 Task: Customize the event name of the meeting "Workshop Registration" to "Feedback Session".
Action: Mouse moved to (580, 392)
Screenshot: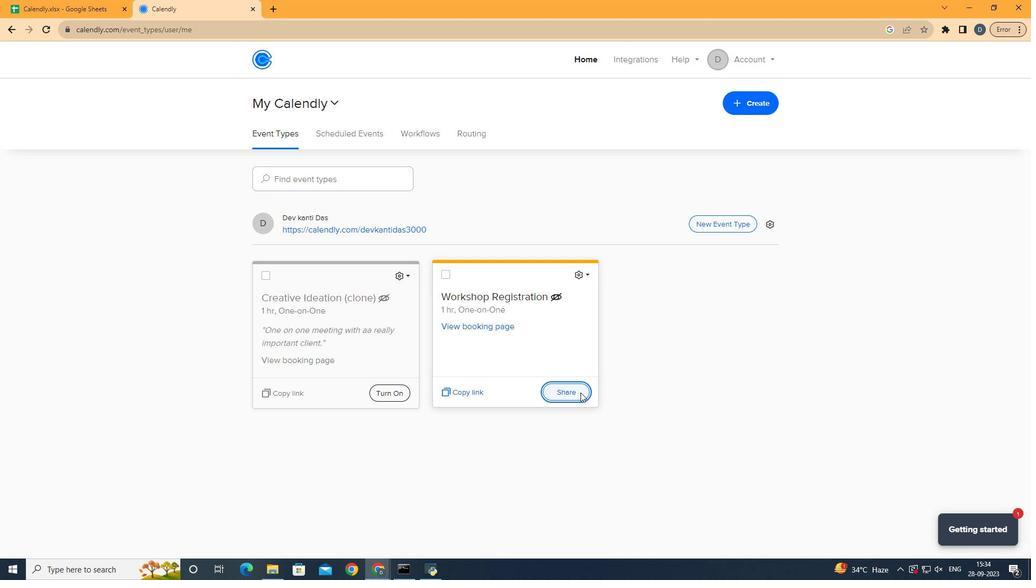 
Action: Mouse pressed left at (580, 392)
Screenshot: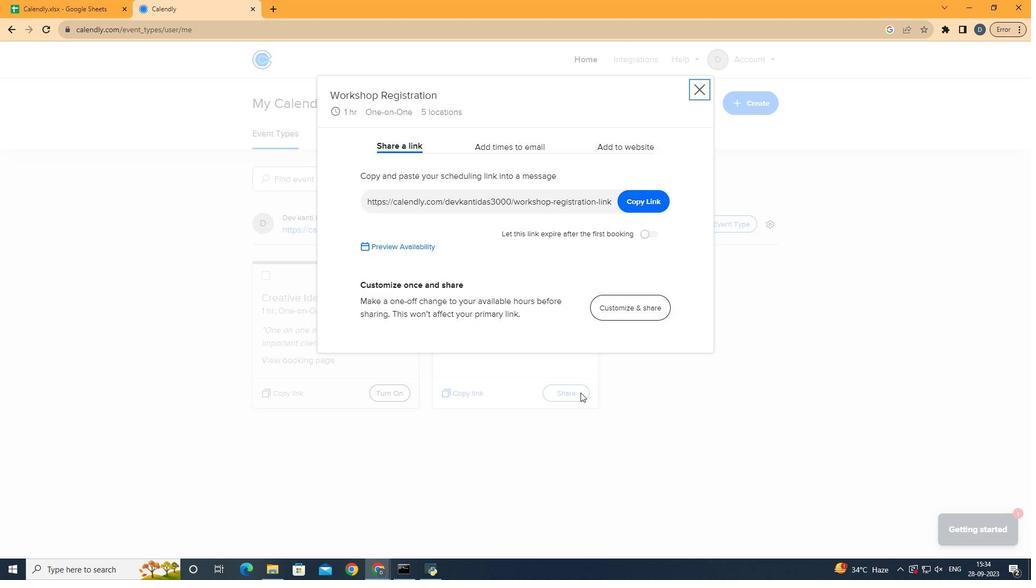 
Action: Mouse moved to (626, 312)
Screenshot: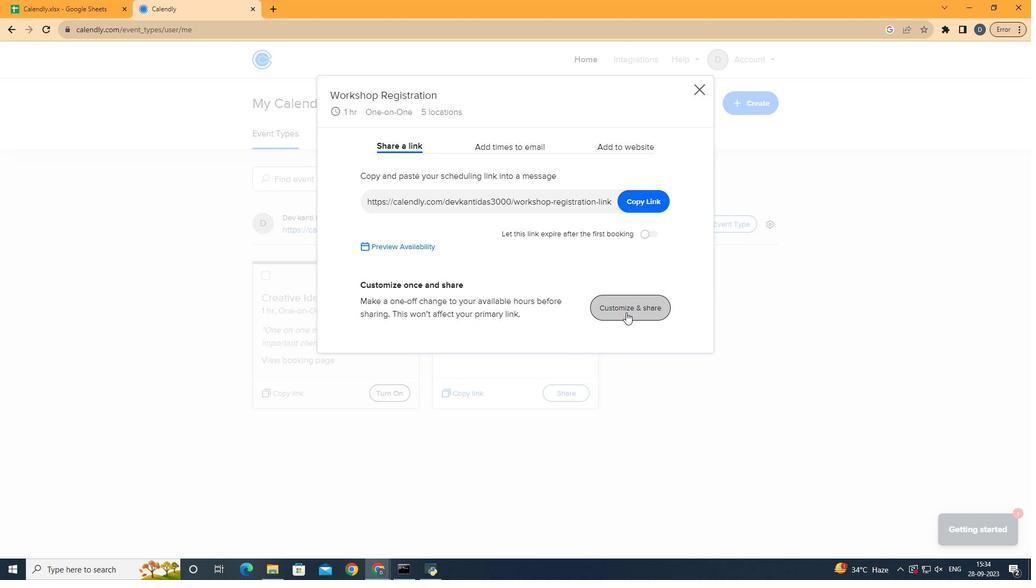 
Action: Mouse pressed left at (626, 312)
Screenshot: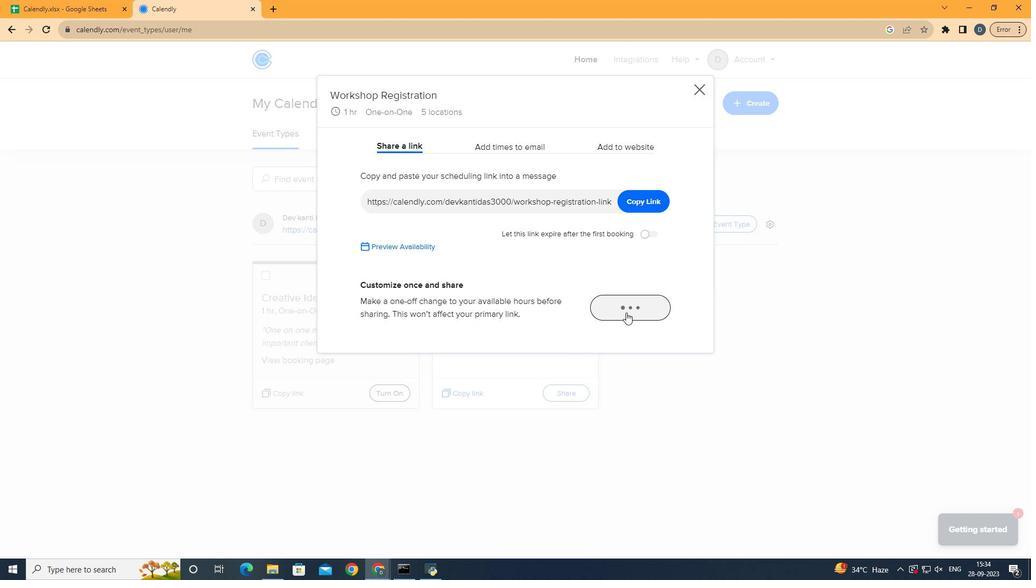 
Action: Mouse moved to (566, 188)
Screenshot: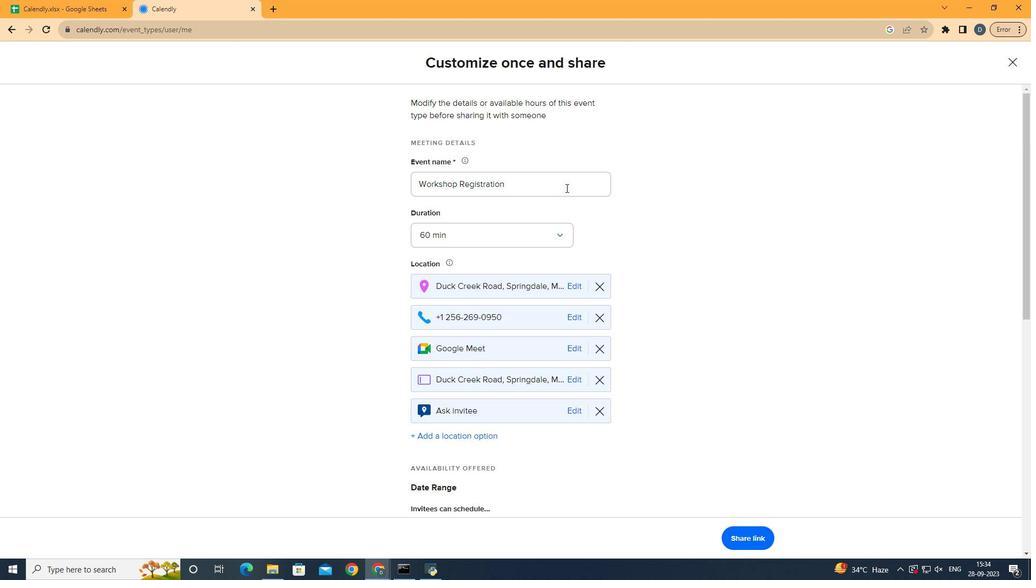 
Action: Mouse pressed left at (566, 188)
Screenshot: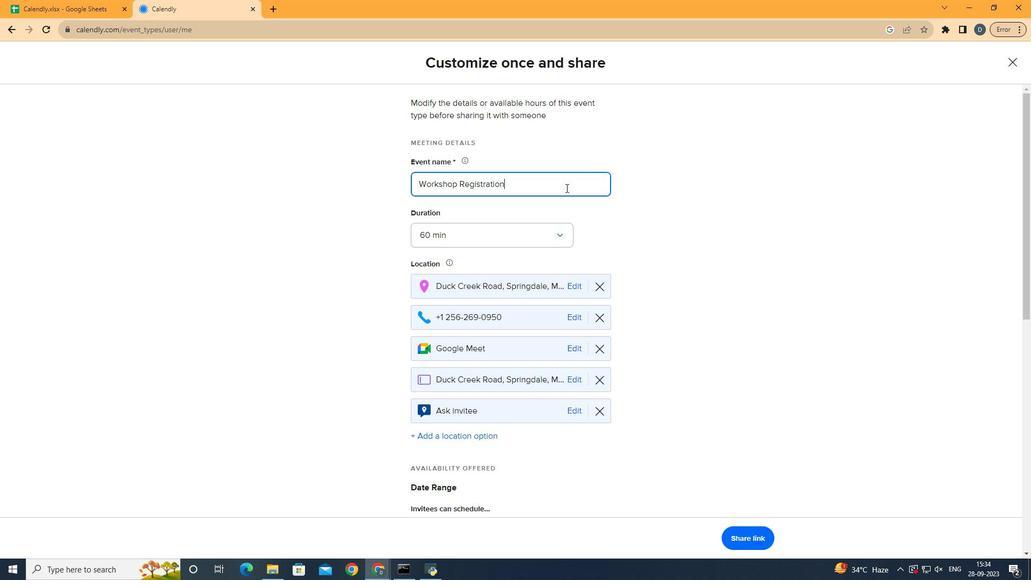 
Action: Mouse moved to (566, 185)
Screenshot: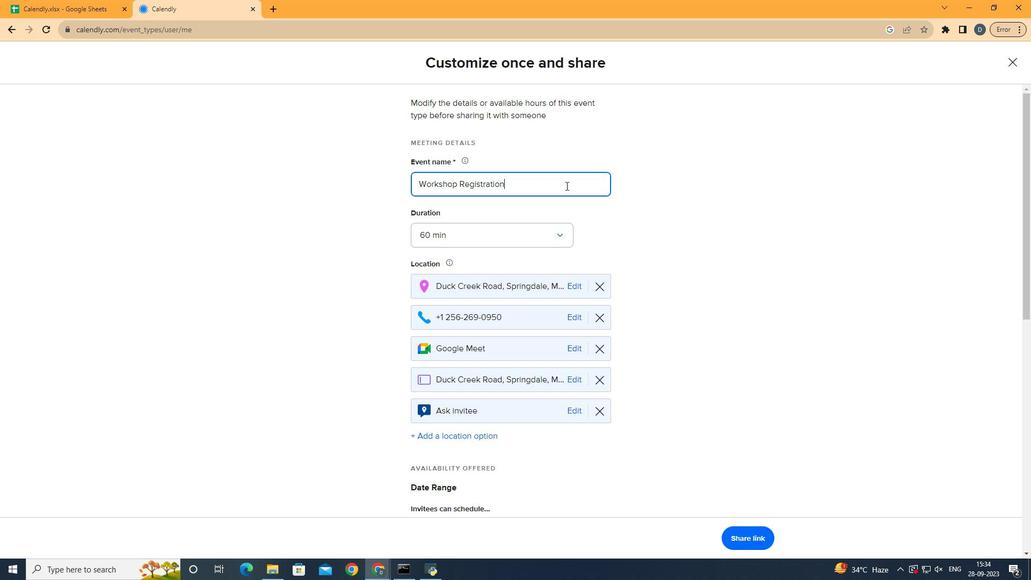 
Action: Key pressed <Key.backspace><Key.backspace><Key.backspace><Key.backspace><Key.backspace><Key.backspace><Key.backspace><Key.backspace><Key.backspace><Key.backspace><Key.backspace><Key.backspace><Key.backspace><Key.backspace><Key.backspace><Key.backspace><Key.backspace><Key.backspace><Key.backspace><Key.backspace><Key.backspace><Key.backspace><Key.backspace><Key.backspace><Key.backspace><Key.backspace><Key.backspace><Key.backspace><Key.backspace><Key.backspace><Key.shift>Feedback<Key.space><Key.shift><Key.shift><Key.shift><Key.shift><Key.shift><Key.shift><Key.shift><Key.shift><Key.shift><Key.shift>Session
Screenshot: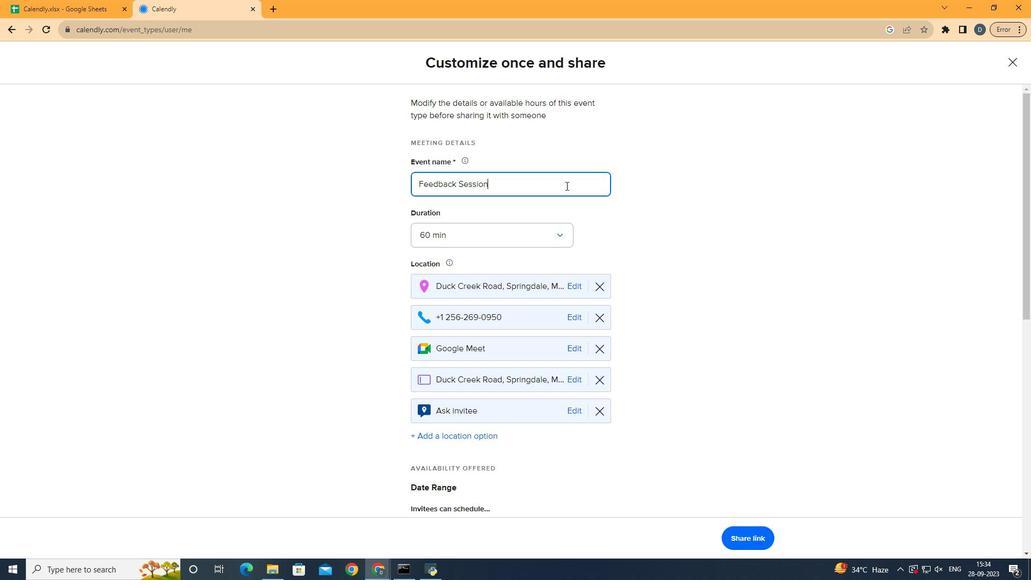 
Action: Mouse moved to (678, 215)
Screenshot: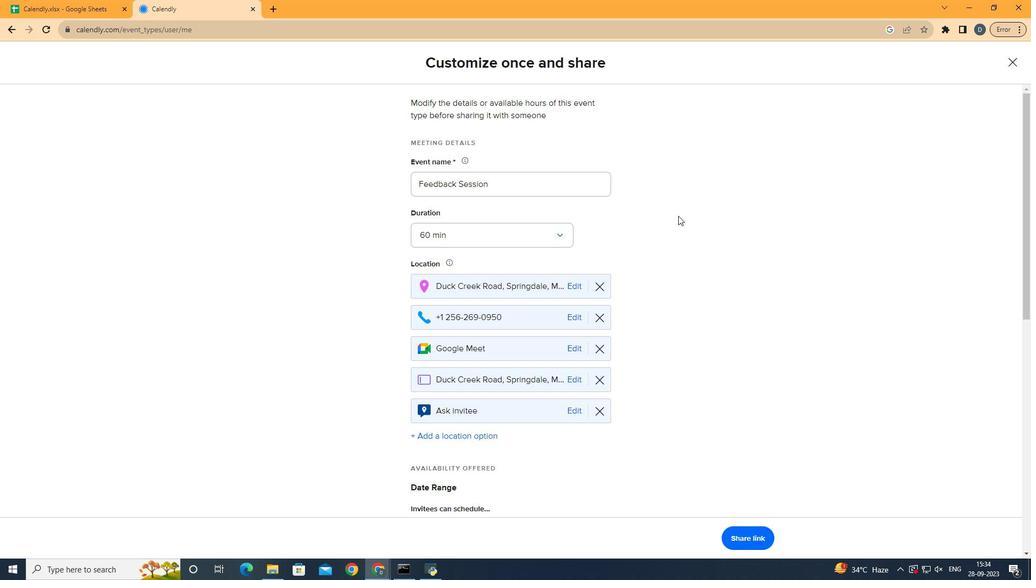 
Action: Mouse pressed left at (678, 215)
Screenshot: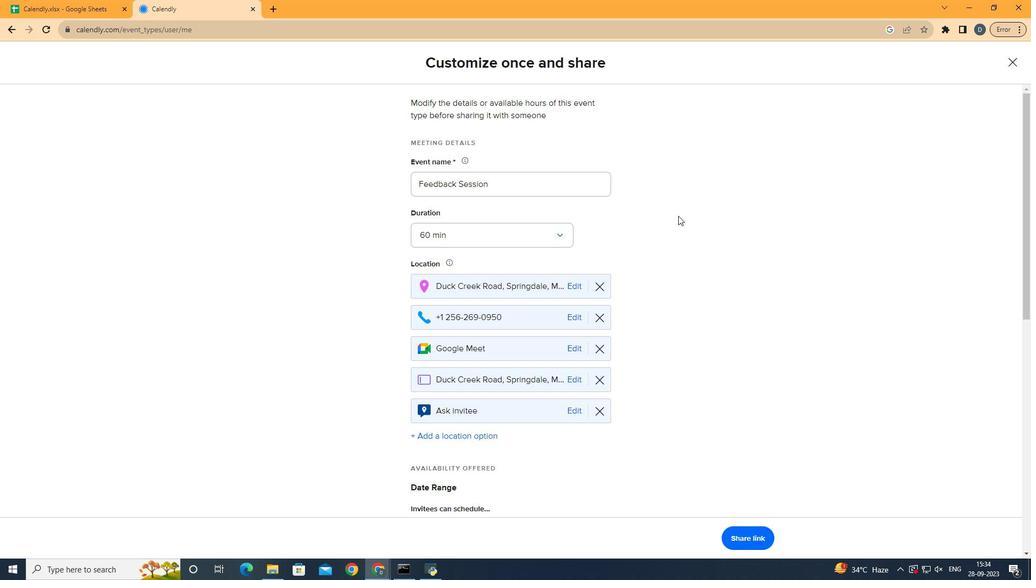 
